 Task: Create New Vendor with Vendor Name: NYC FAST PRINT, Billing Address Line1: 64 Highland St., Billing Address Line2: San Diego, Billing Address Line3: TX 77902
Action: Mouse moved to (135, 23)
Screenshot: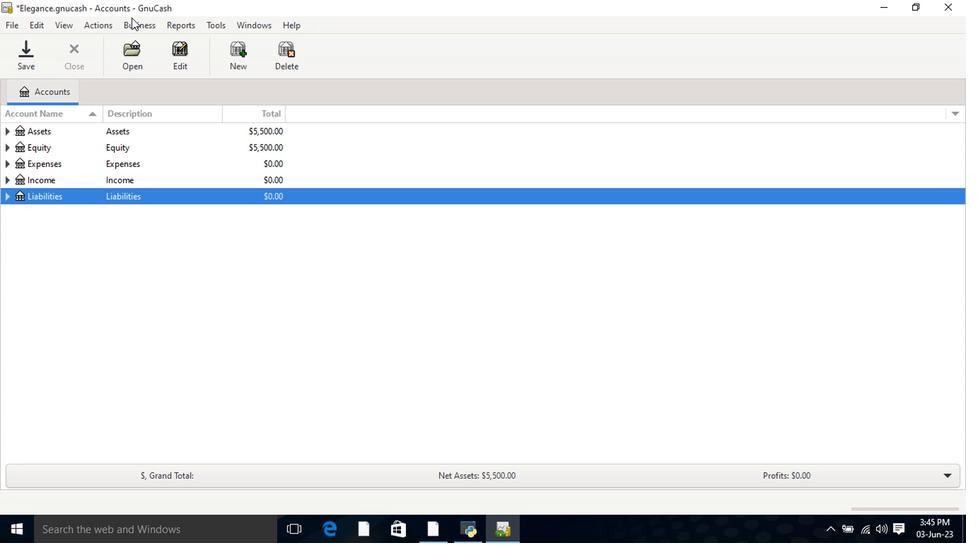 
Action: Mouse pressed left at (135, 23)
Screenshot: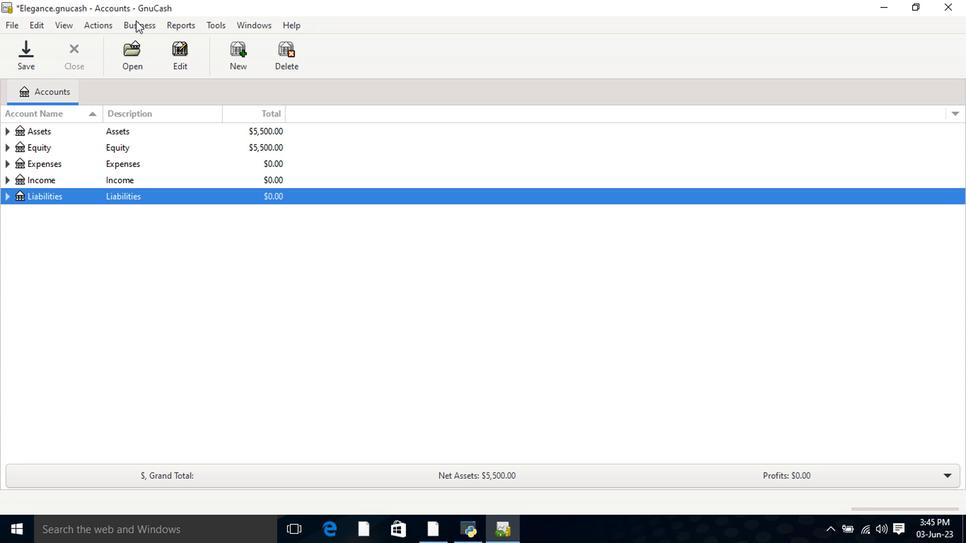 
Action: Mouse moved to (154, 66)
Screenshot: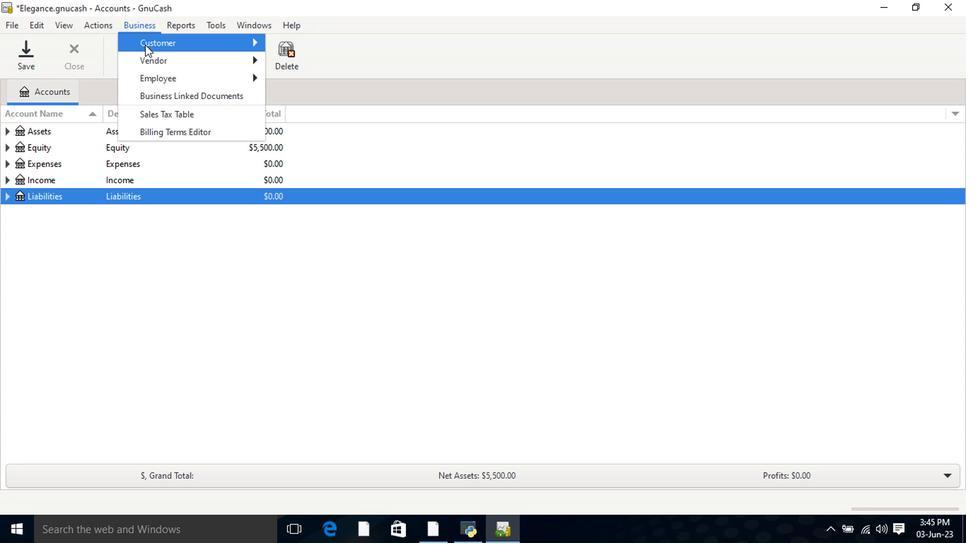 
Action: Mouse pressed left at (154, 66)
Screenshot: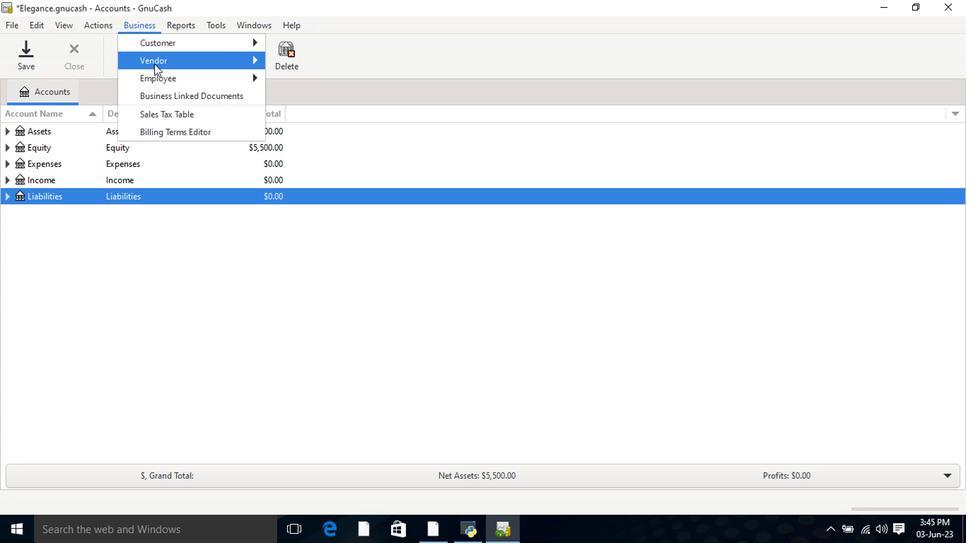 
Action: Mouse moved to (299, 81)
Screenshot: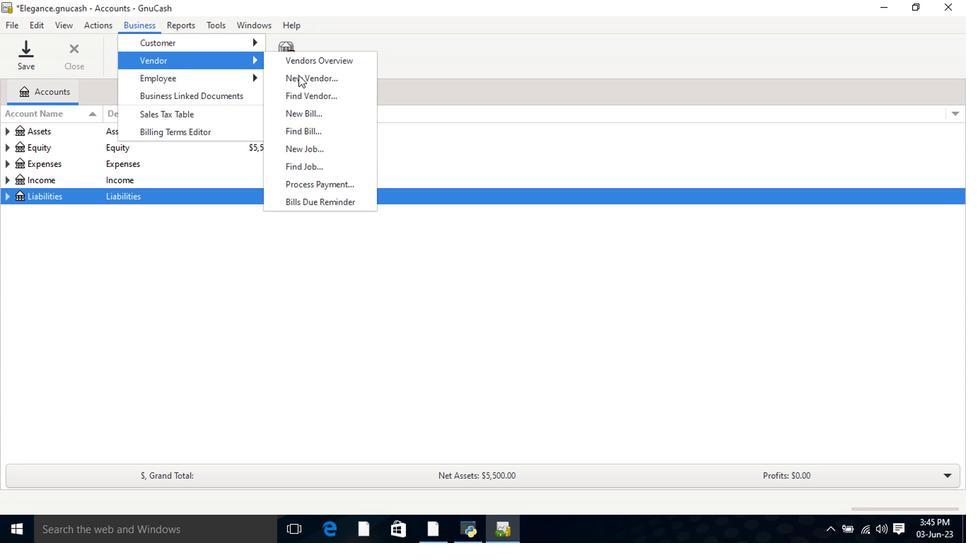 
Action: Mouse pressed left at (299, 81)
Screenshot: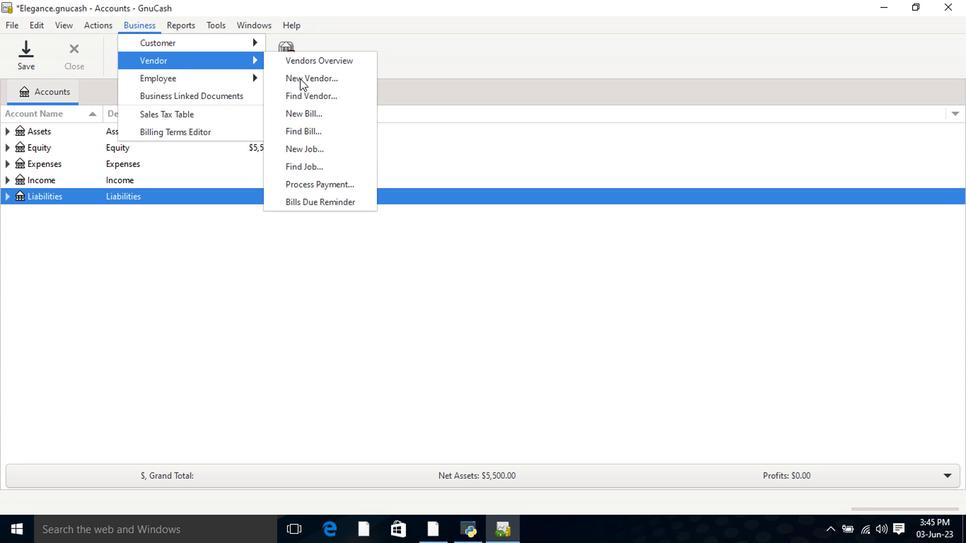 
Action: Mouse moved to (563, 160)
Screenshot: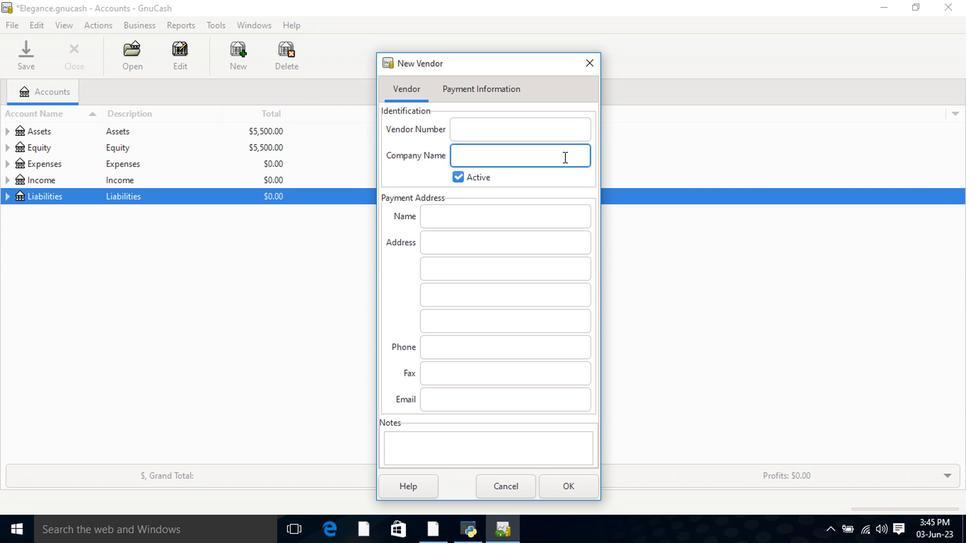 
Action: Key pressed <Key.shift>NYC<Key.space><Key.shift>Fast<Key.space><Key.shift>Pr<Key.backspace><Key.shift>RINT<Key.left><Key.left><Key.left><Key.left><Key.left><Key.left><Key.shift><Key.left><Key.shift>FAST<Key.tab><Key.tab><Key.tab>64<Key.space><Key.shift>Highland<Key.space><Key.shift>St.<Key.tab><Key.shift>San<Key.space><Key.shift>Diego<Key.tab><Key.shift>TX<Key.space>77902
Screenshot: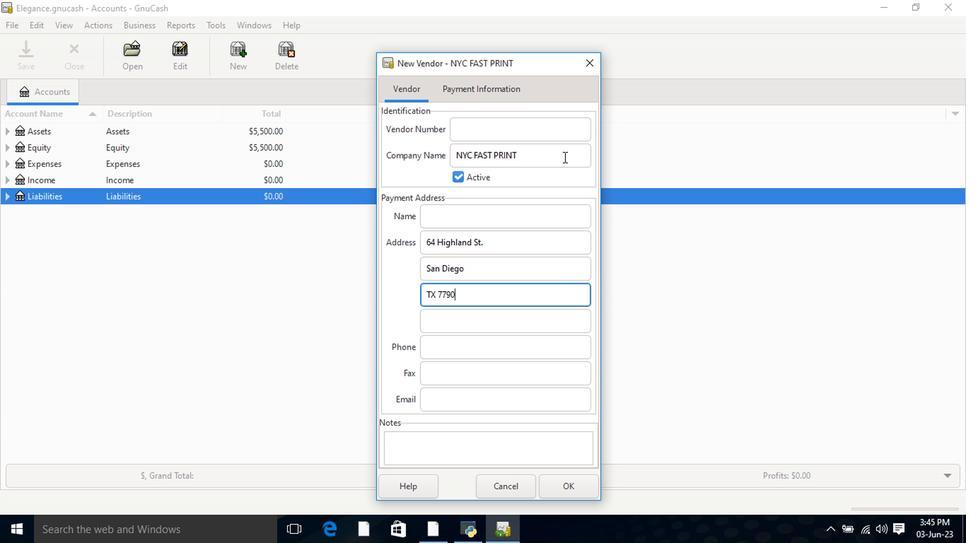 
Action: Mouse moved to (571, 487)
Screenshot: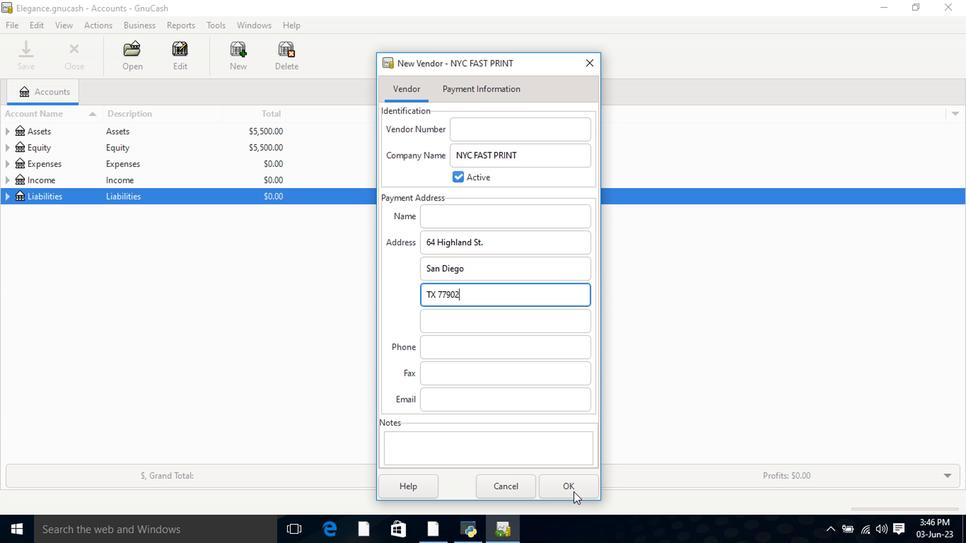 
Action: Mouse pressed left at (571, 487)
Screenshot: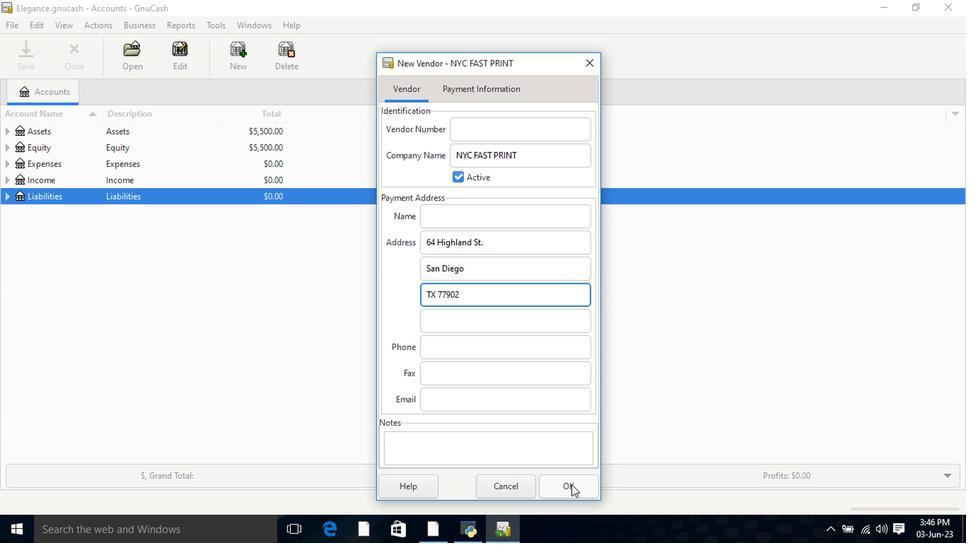 
Action: Mouse moved to (570, 486)
Screenshot: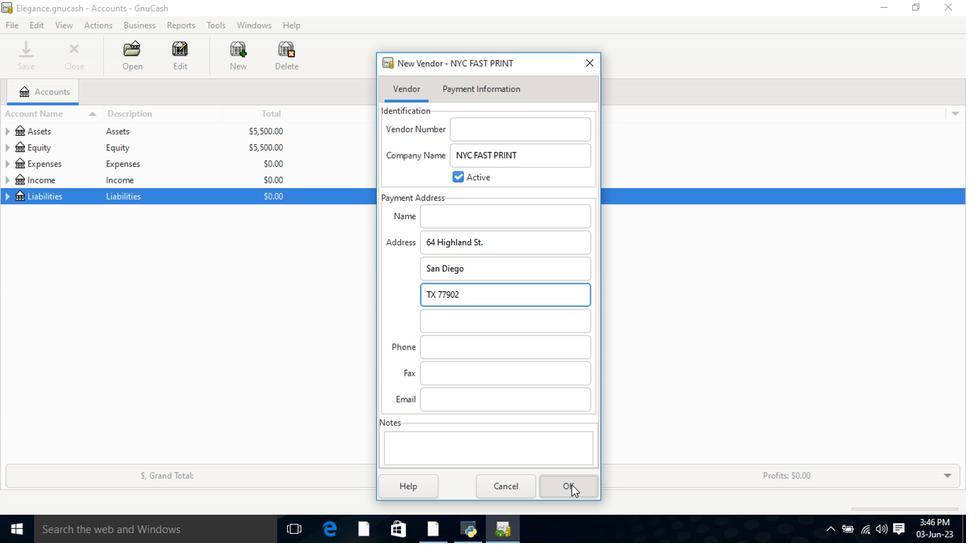
